 Task: Add Barbara's Oats Shredded Cereal to the cart.
Action: Mouse moved to (663, 248)
Screenshot: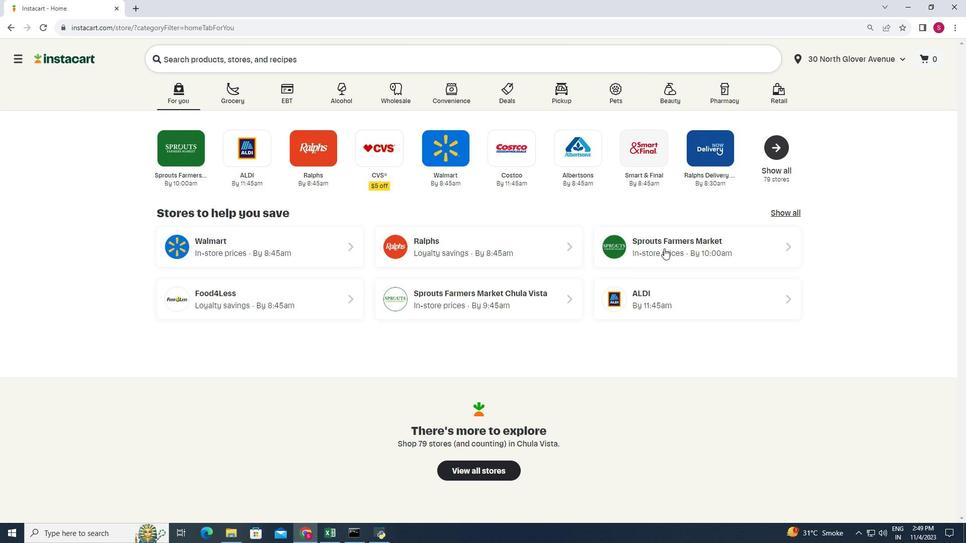 
Action: Mouse pressed left at (663, 248)
Screenshot: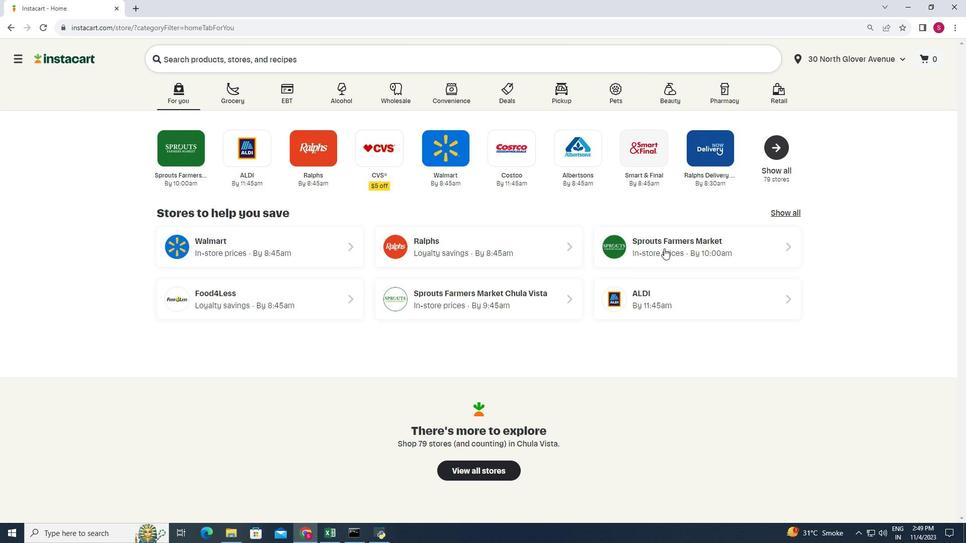 
Action: Mouse moved to (48, 348)
Screenshot: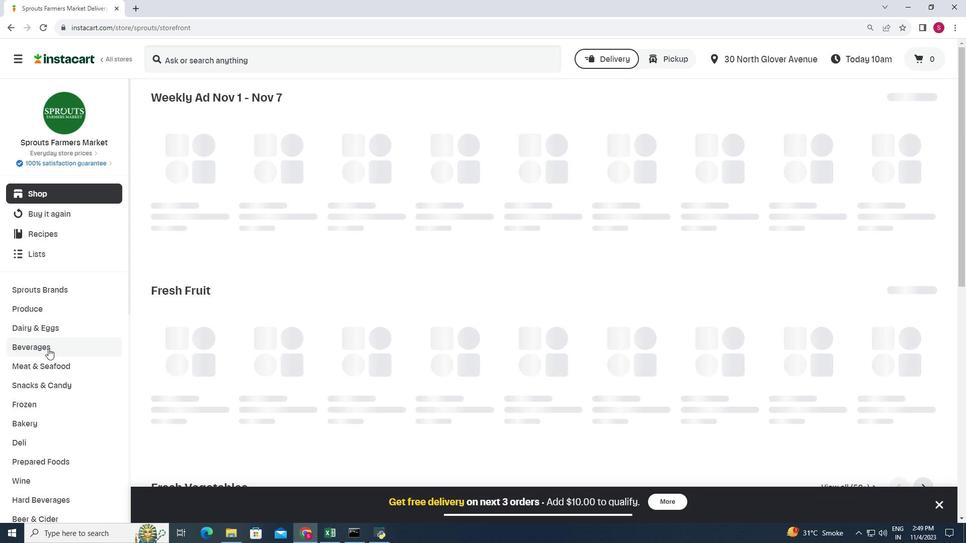 
Action: Mouse scrolled (48, 348) with delta (0, 0)
Screenshot: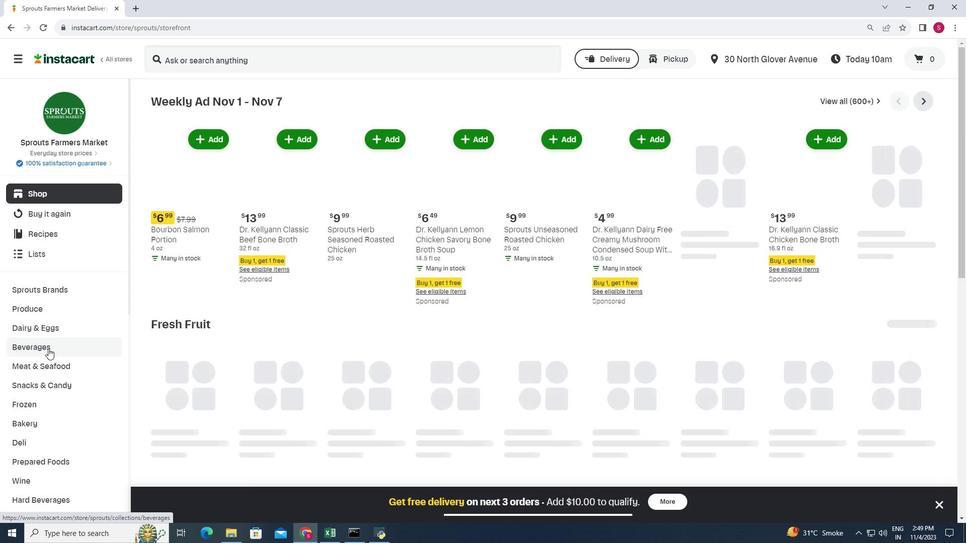 
Action: Mouse scrolled (48, 348) with delta (0, 0)
Screenshot: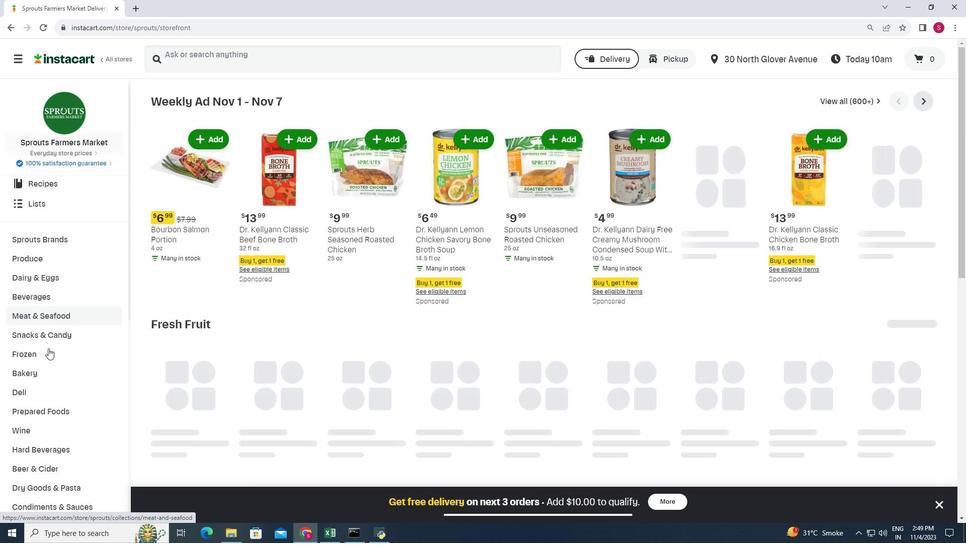 
Action: Mouse scrolled (48, 348) with delta (0, 0)
Screenshot: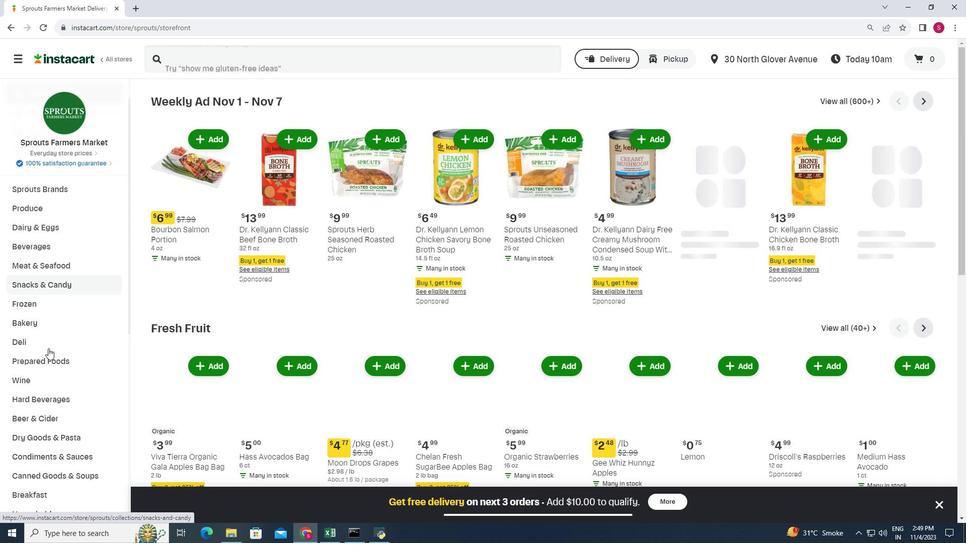 
Action: Mouse moved to (35, 439)
Screenshot: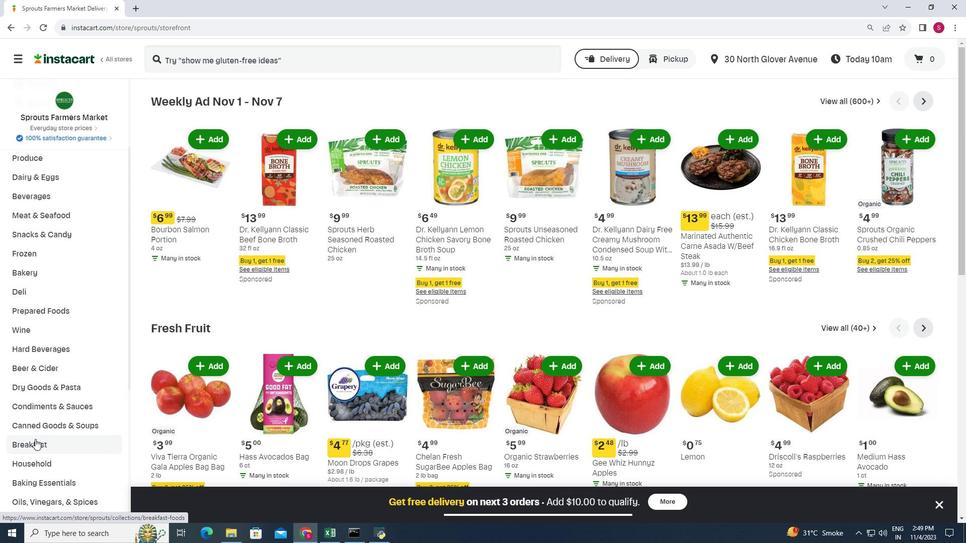 
Action: Mouse pressed left at (35, 439)
Screenshot: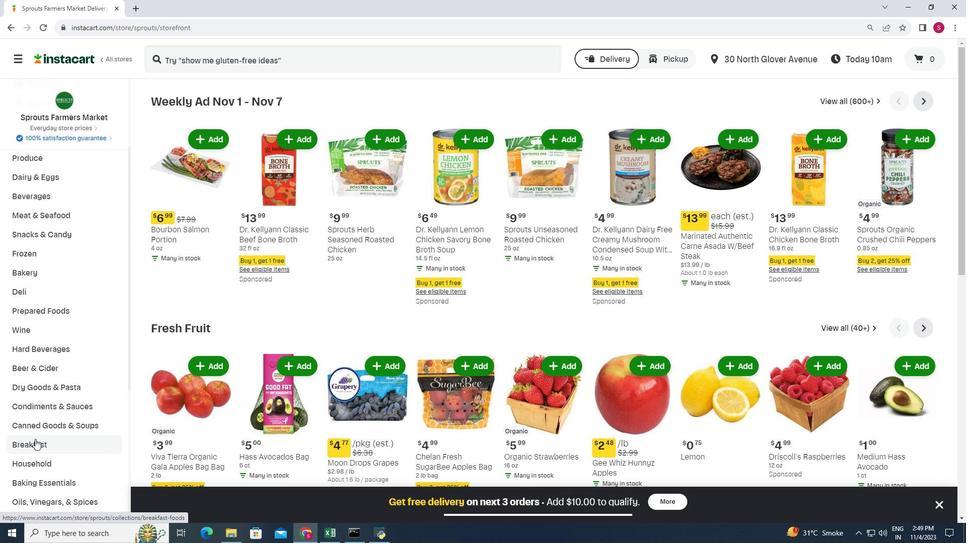
Action: Mouse moved to (662, 130)
Screenshot: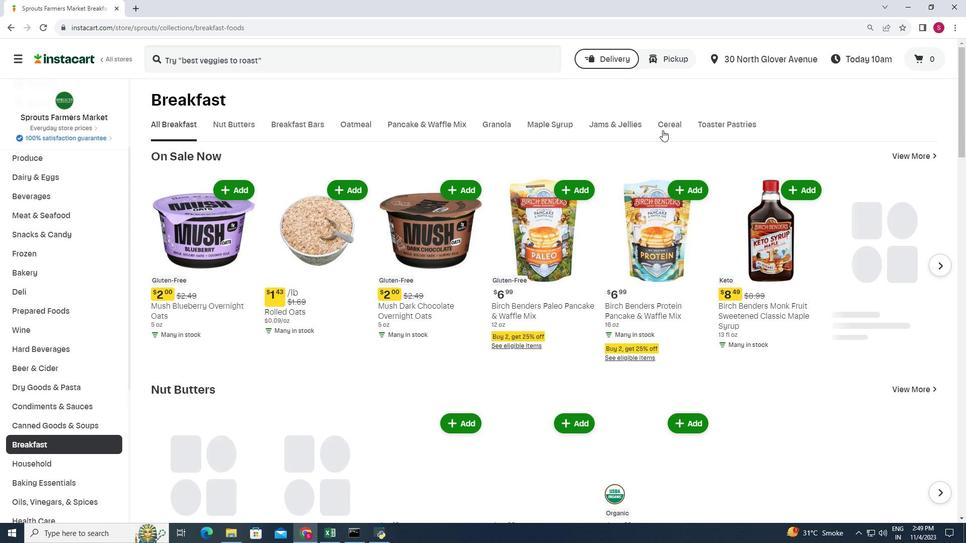 
Action: Mouse pressed left at (662, 130)
Screenshot: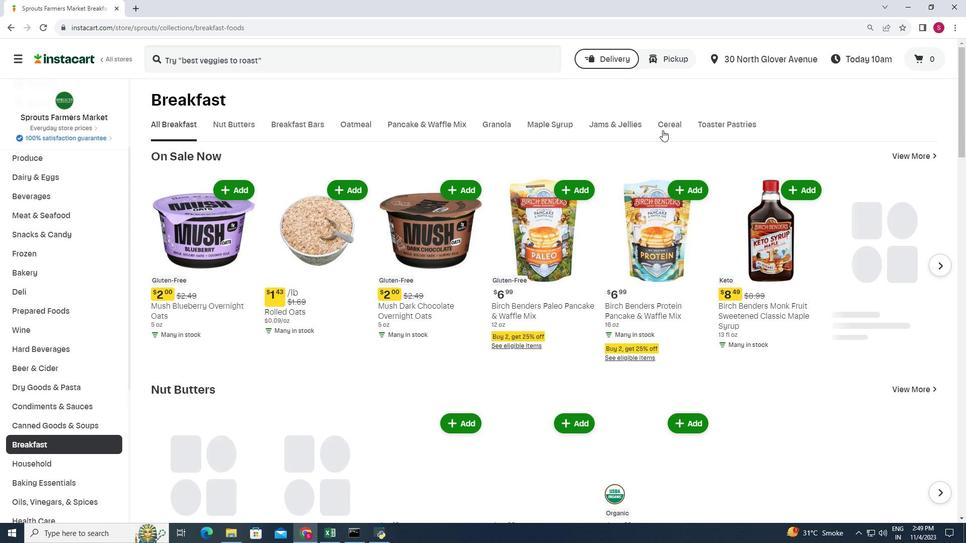 
Action: Mouse moved to (354, 177)
Screenshot: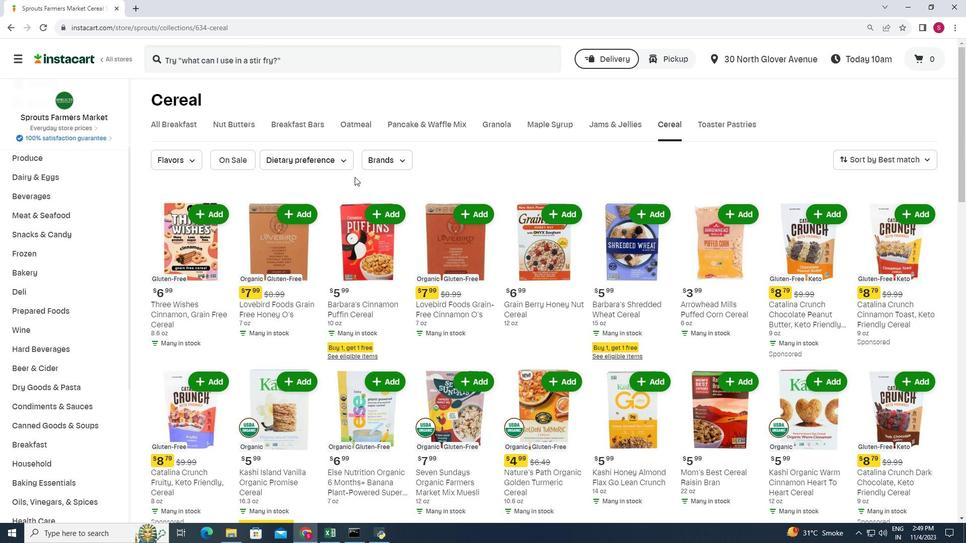 
Action: Mouse scrolled (354, 176) with delta (0, 0)
Screenshot: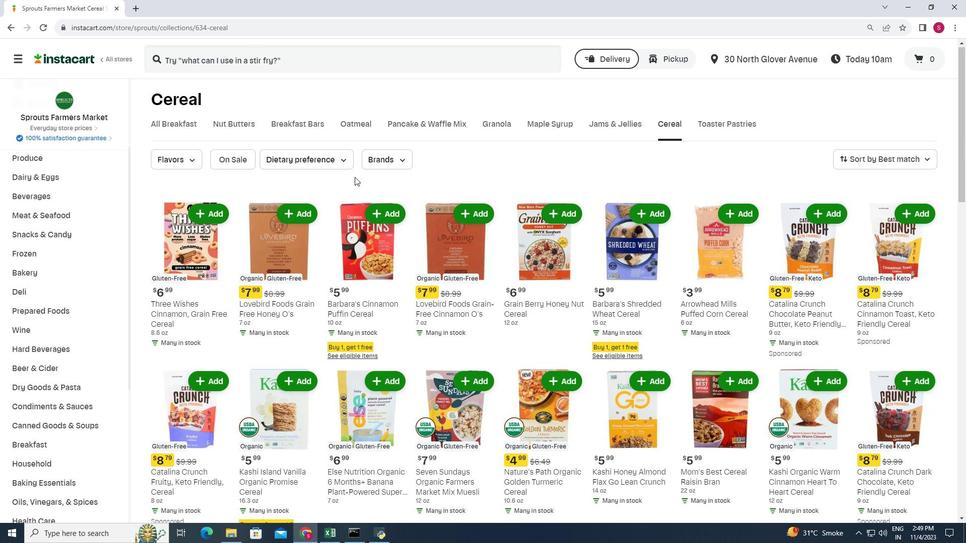 
Action: Mouse moved to (406, 226)
Screenshot: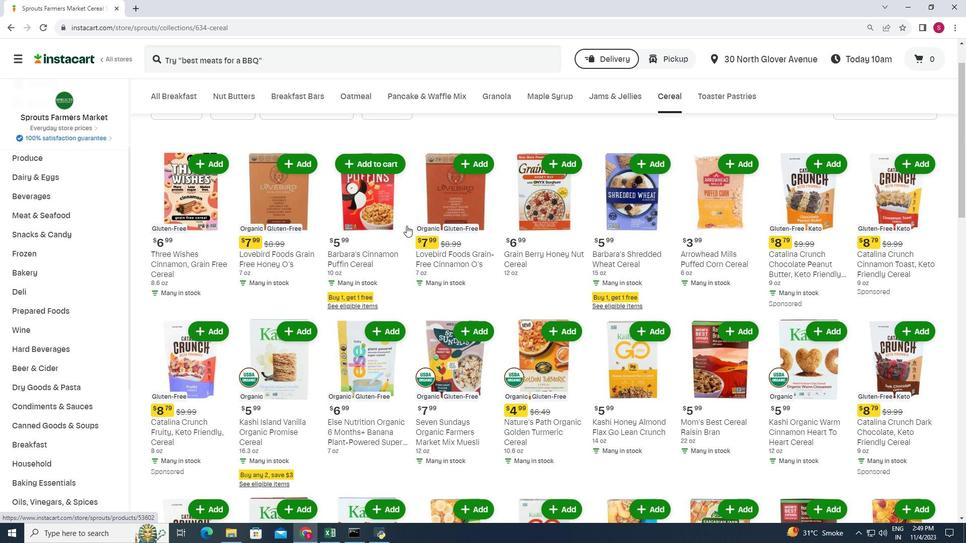 
Action: Mouse scrolled (406, 225) with delta (0, 0)
Screenshot: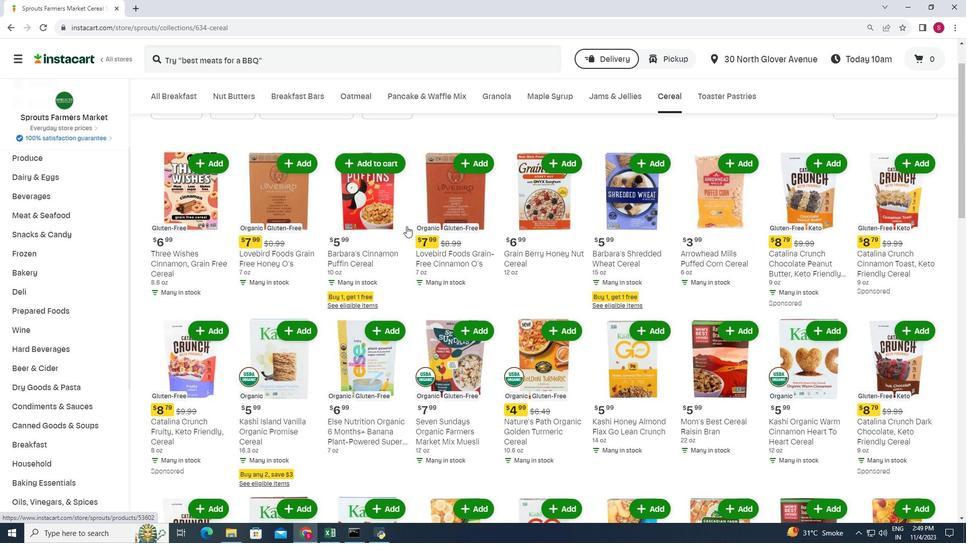 
Action: Mouse moved to (406, 226)
Screenshot: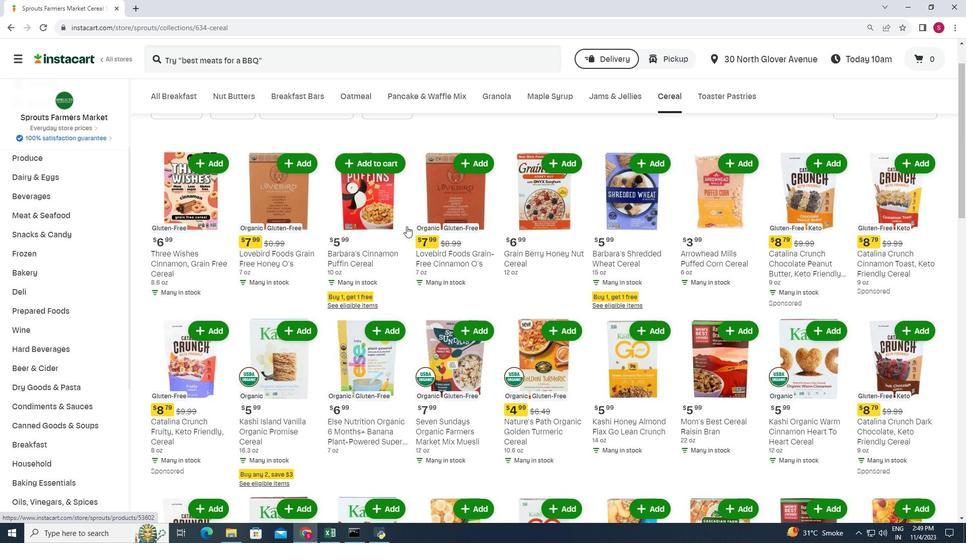 
Action: Mouse scrolled (406, 226) with delta (0, 0)
Screenshot: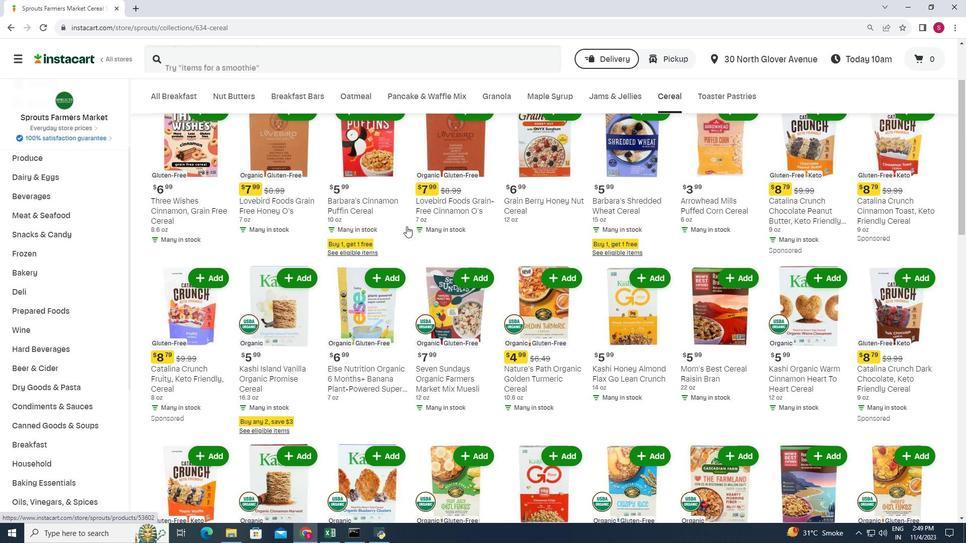 
Action: Mouse moved to (407, 226)
Screenshot: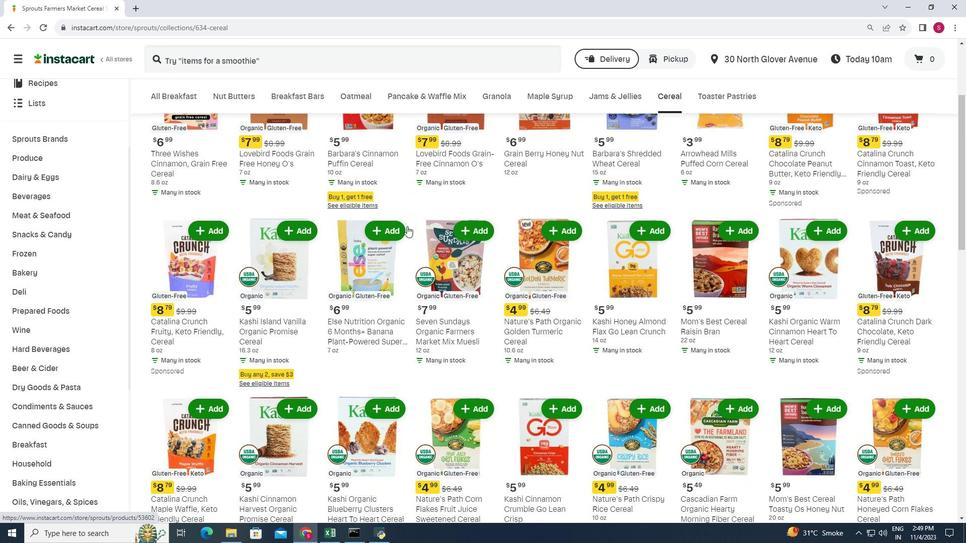 
Action: Mouse scrolled (407, 226) with delta (0, 0)
Screenshot: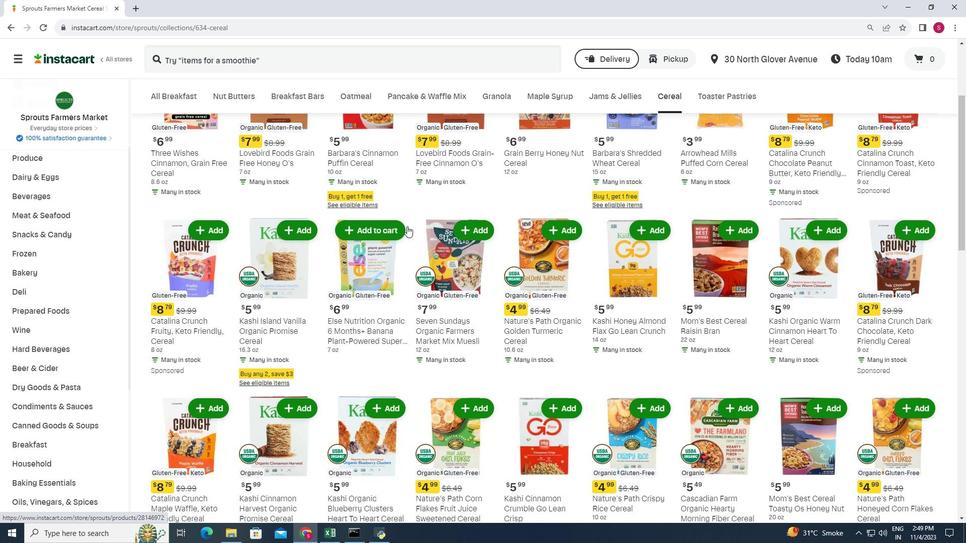 
Action: Mouse scrolled (407, 226) with delta (0, 0)
Screenshot: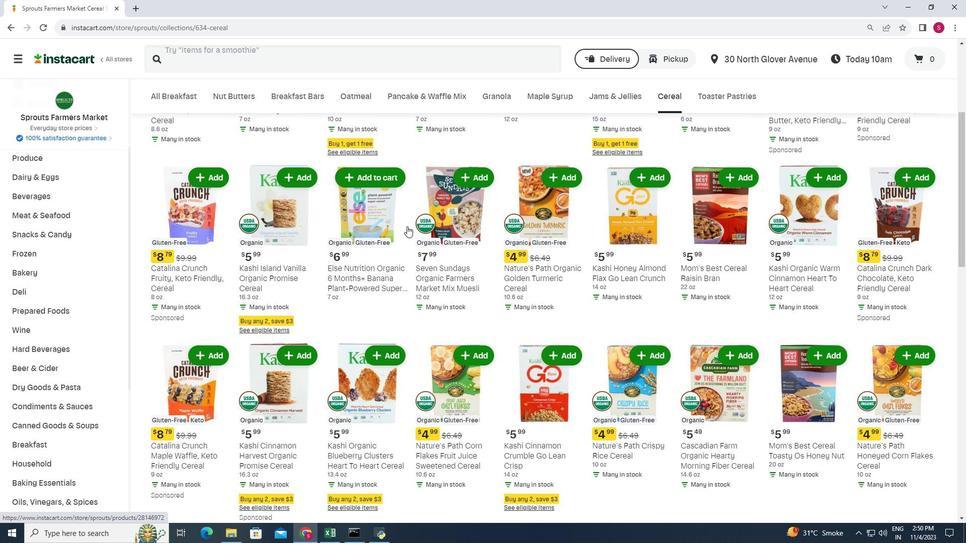 
Action: Mouse scrolled (407, 226) with delta (0, 0)
Screenshot: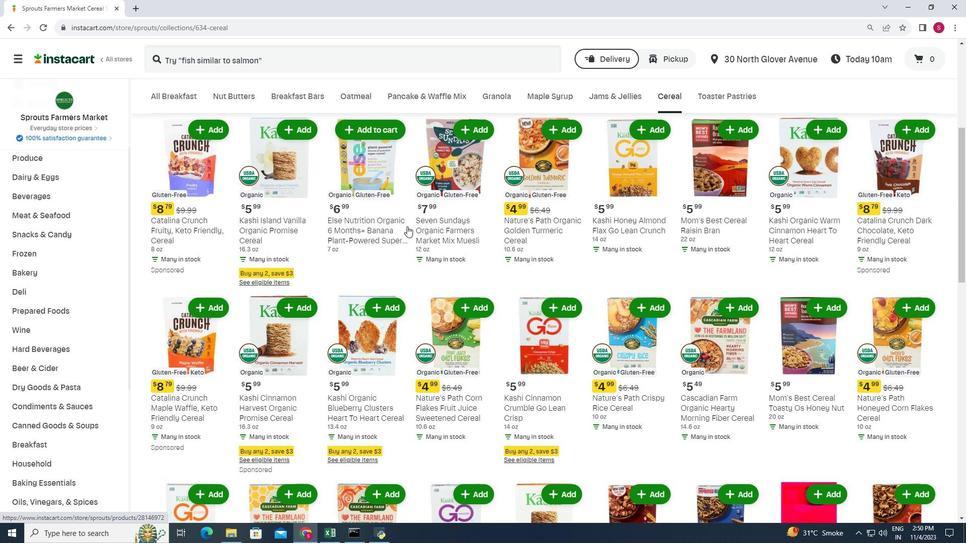 
Action: Mouse scrolled (407, 226) with delta (0, 0)
Screenshot: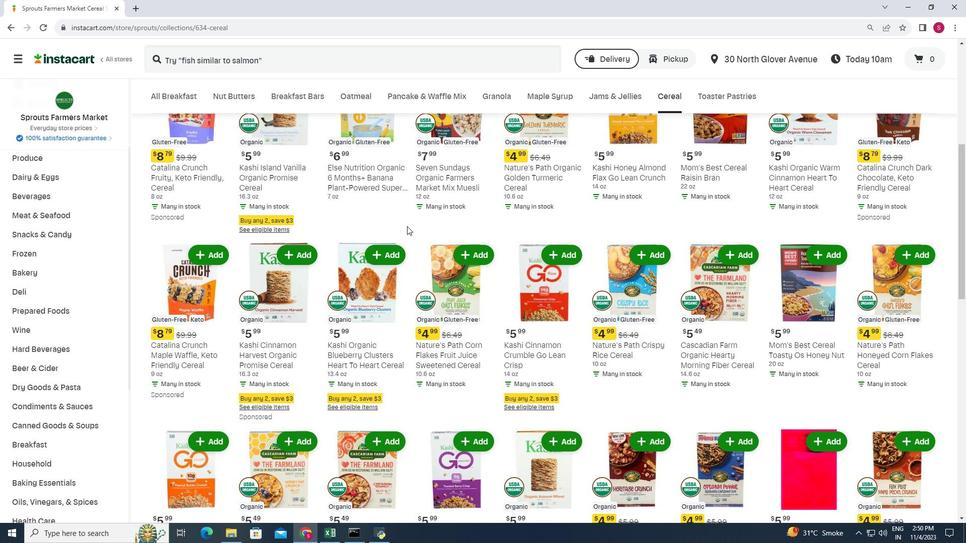 
Action: Mouse scrolled (407, 226) with delta (0, 0)
Screenshot: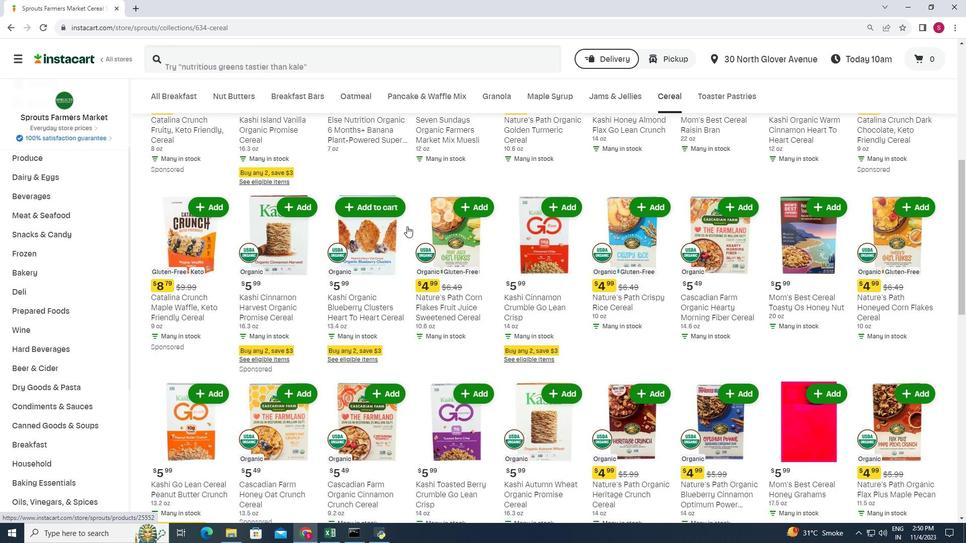 
Action: Mouse scrolled (407, 226) with delta (0, 0)
Screenshot: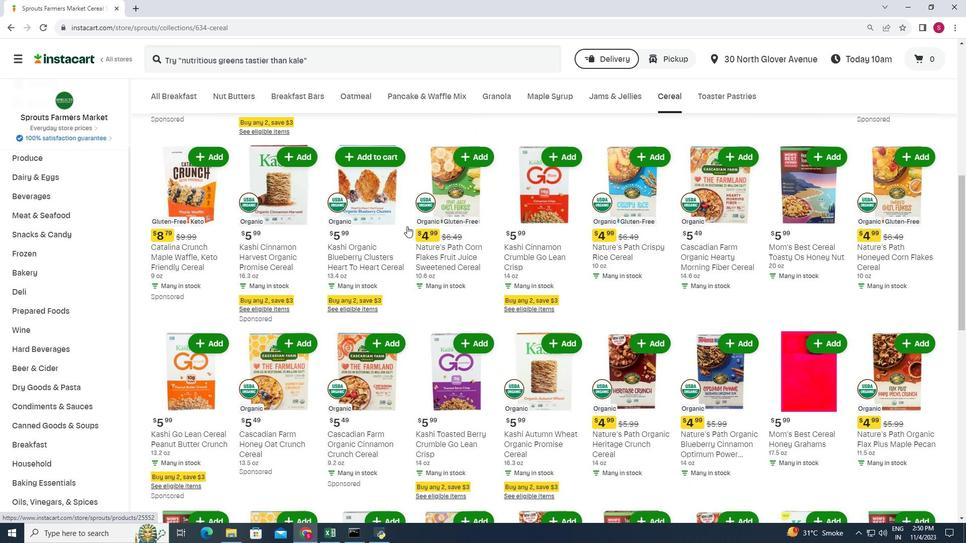 
Action: Mouse scrolled (407, 226) with delta (0, 0)
Screenshot: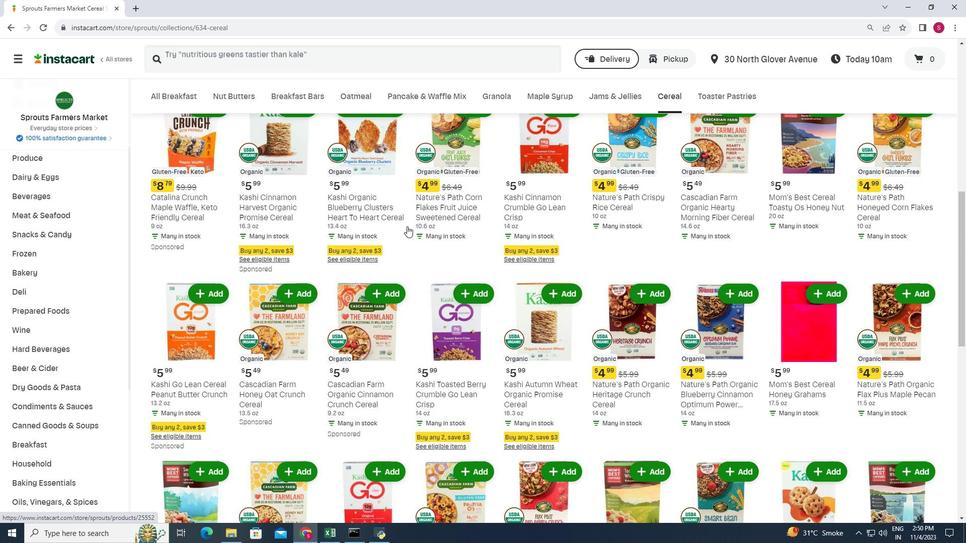 
Action: Mouse scrolled (407, 226) with delta (0, 0)
Screenshot: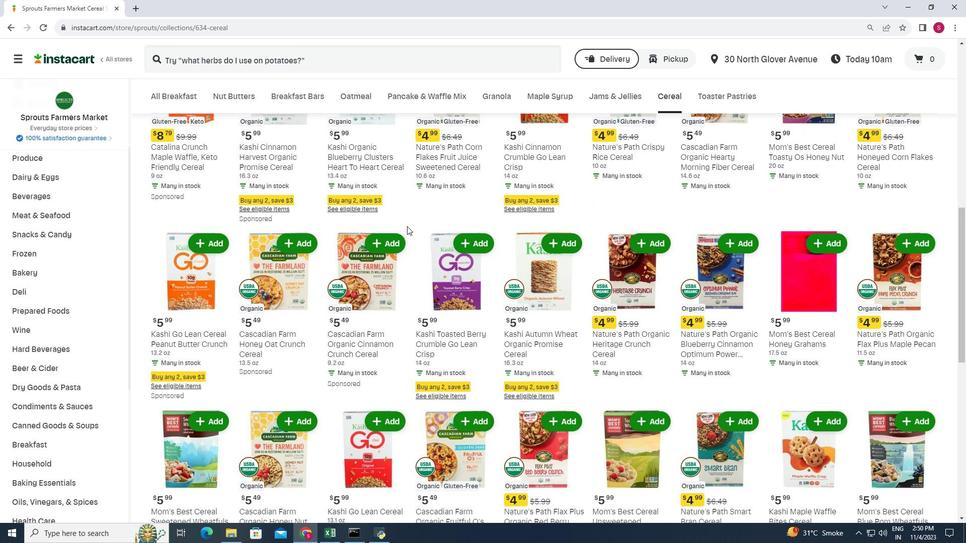 
Action: Mouse scrolled (407, 226) with delta (0, 0)
Screenshot: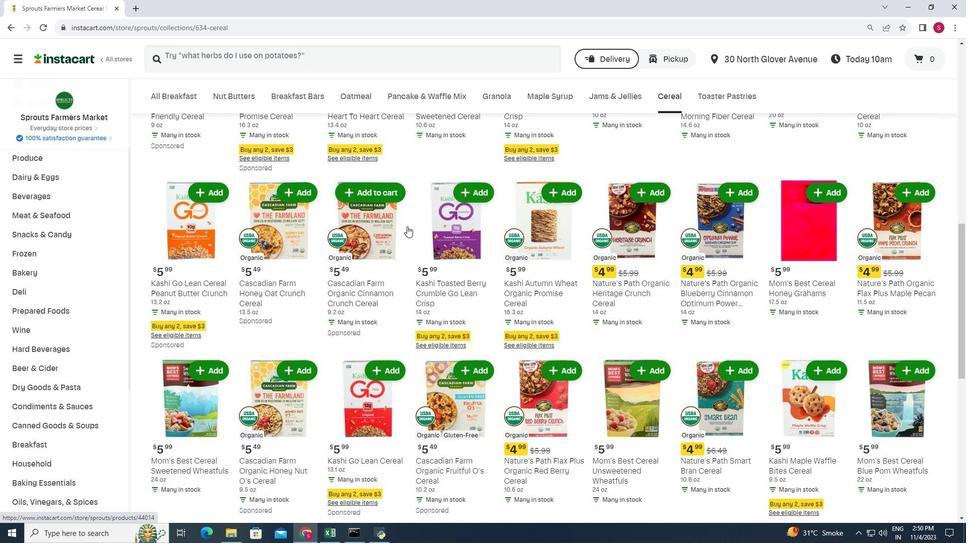 
Action: Mouse scrolled (407, 226) with delta (0, 0)
Screenshot: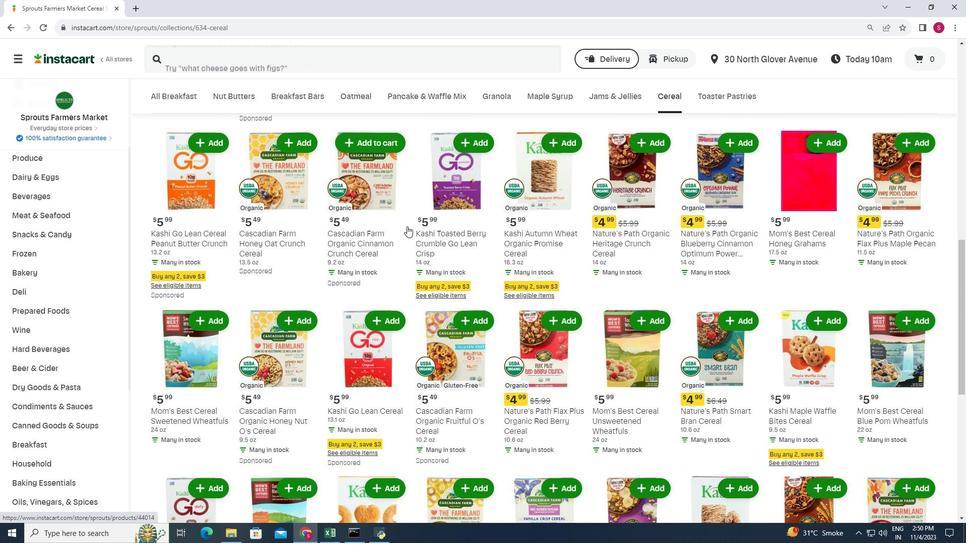 
Action: Mouse scrolled (407, 226) with delta (0, 0)
Screenshot: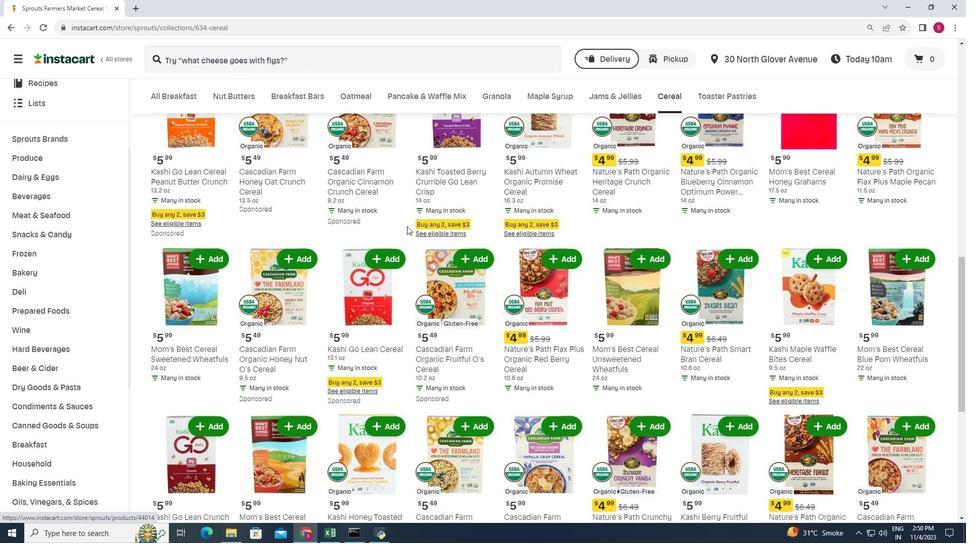 
Action: Mouse scrolled (407, 226) with delta (0, 0)
Screenshot: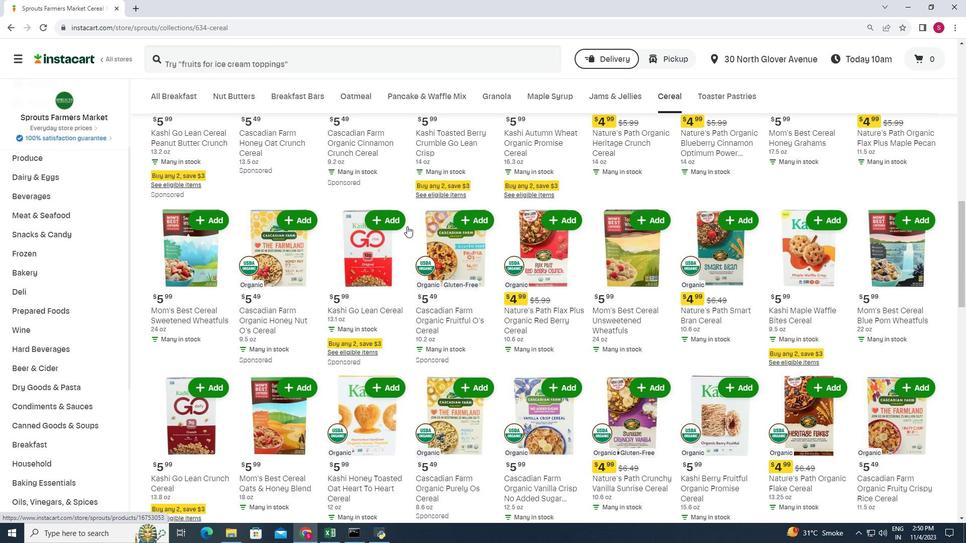 
Action: Mouse scrolled (407, 226) with delta (0, 0)
Screenshot: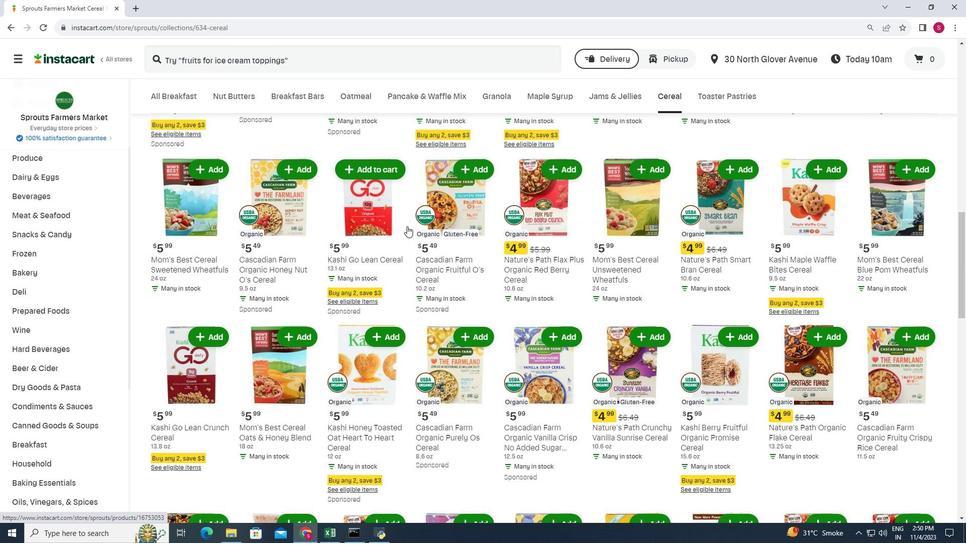 
Action: Mouse scrolled (407, 226) with delta (0, 0)
Screenshot: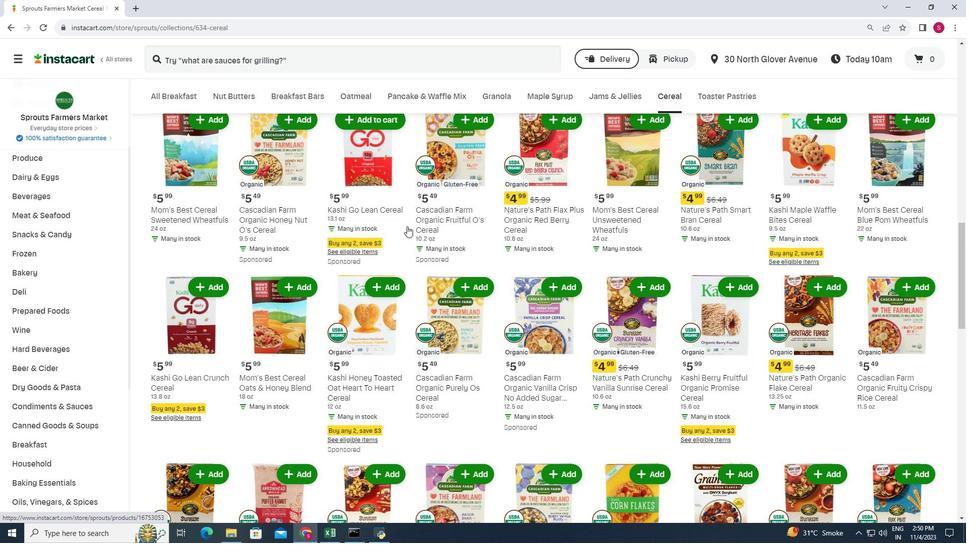
Action: Mouse scrolled (407, 226) with delta (0, 0)
Screenshot: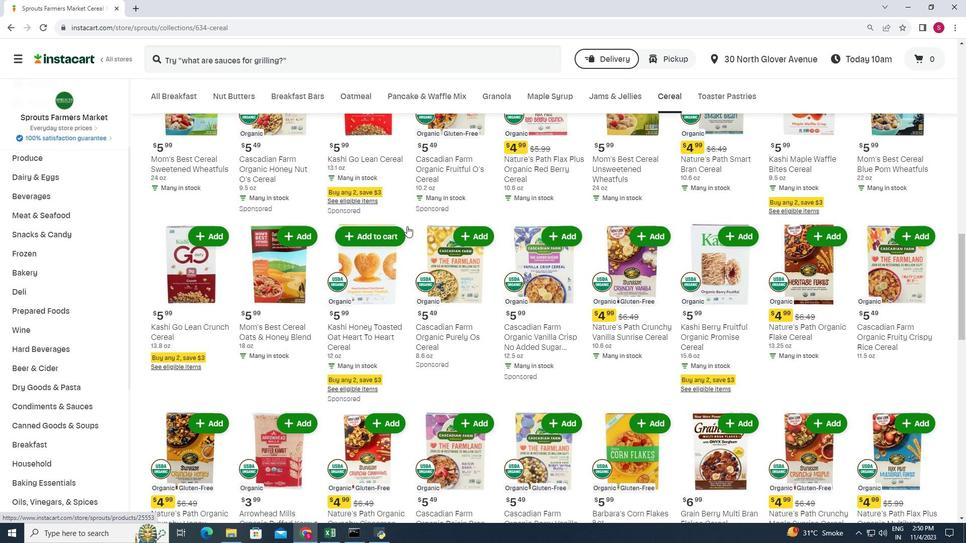 
Action: Mouse scrolled (407, 226) with delta (0, 0)
Screenshot: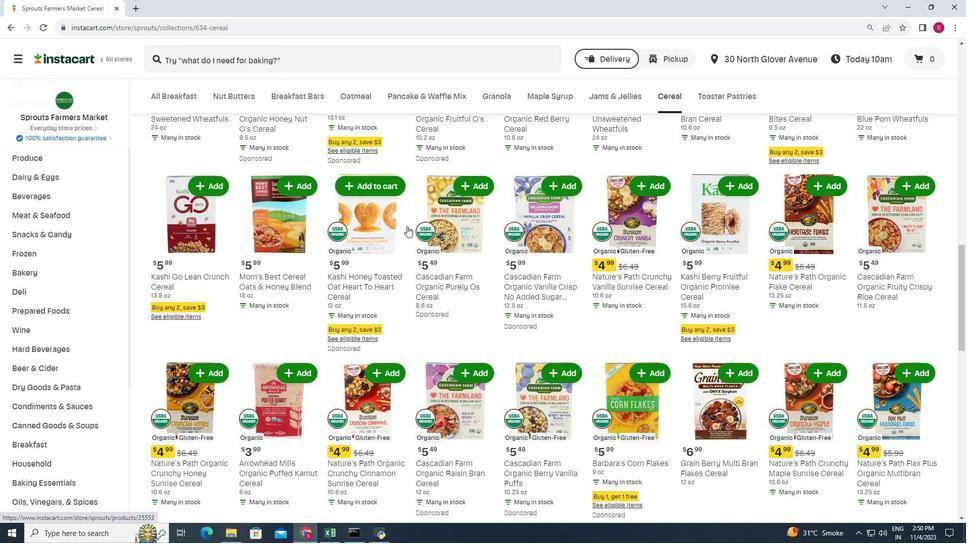 
Action: Mouse scrolled (407, 226) with delta (0, 0)
Screenshot: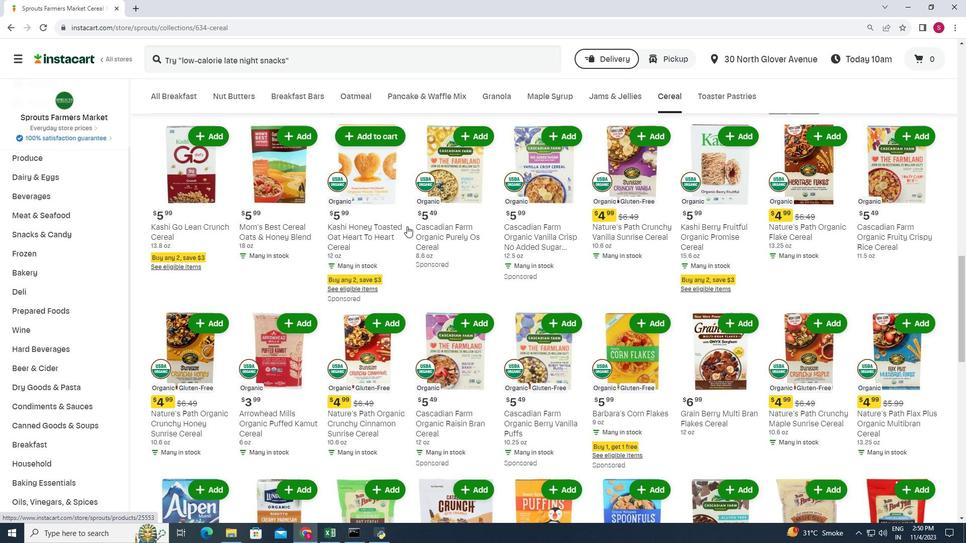 
Action: Mouse scrolled (407, 226) with delta (0, 0)
Screenshot: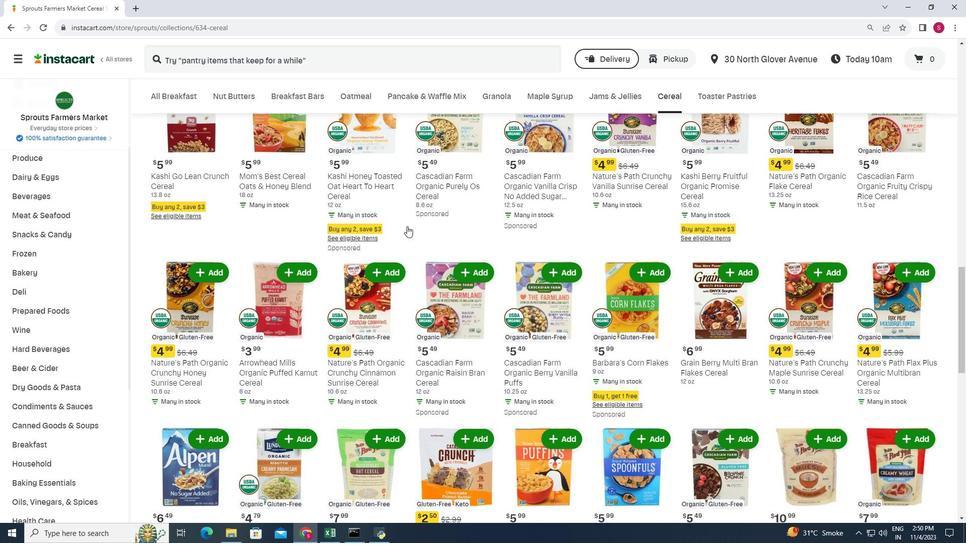 
Action: Mouse scrolled (407, 226) with delta (0, 0)
Screenshot: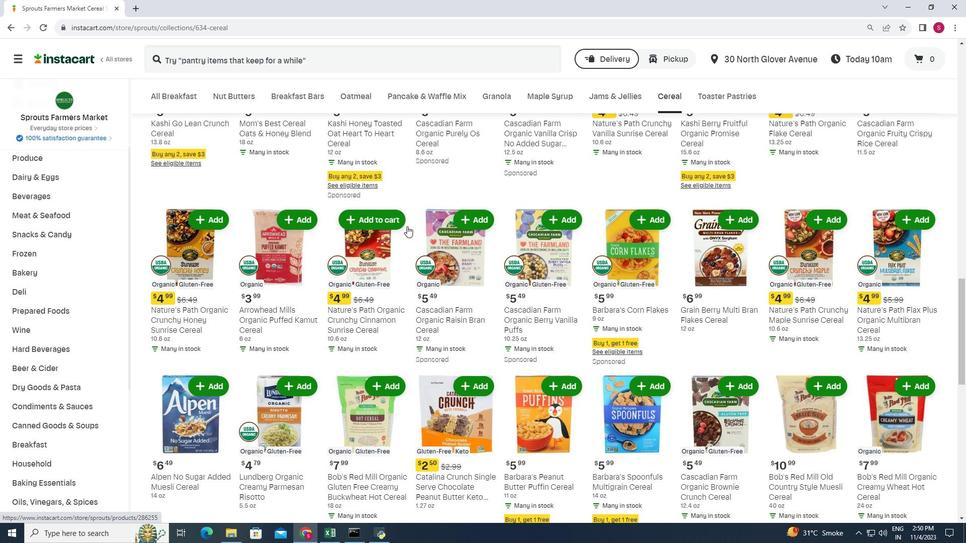 
Action: Mouse scrolled (407, 226) with delta (0, 0)
Screenshot: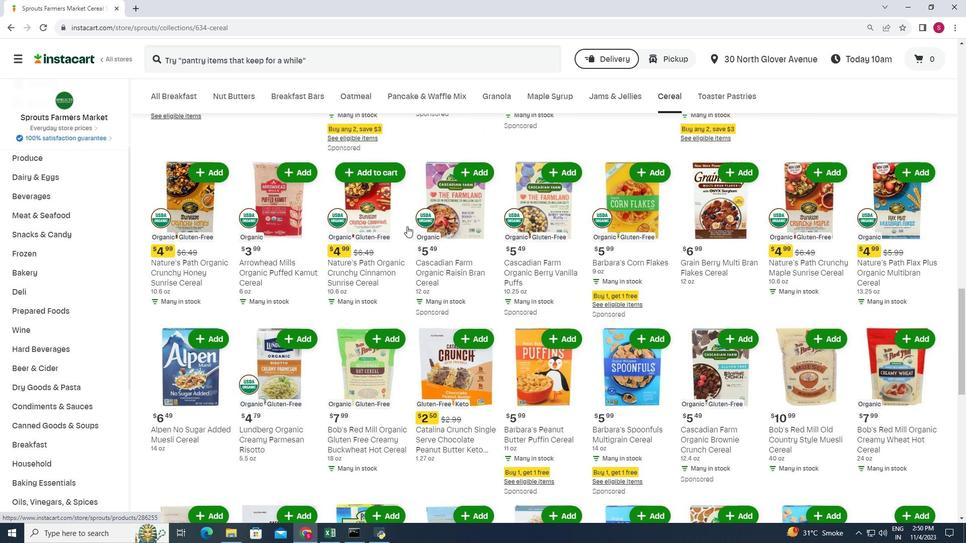 
Action: Mouse scrolled (407, 226) with delta (0, 0)
Screenshot: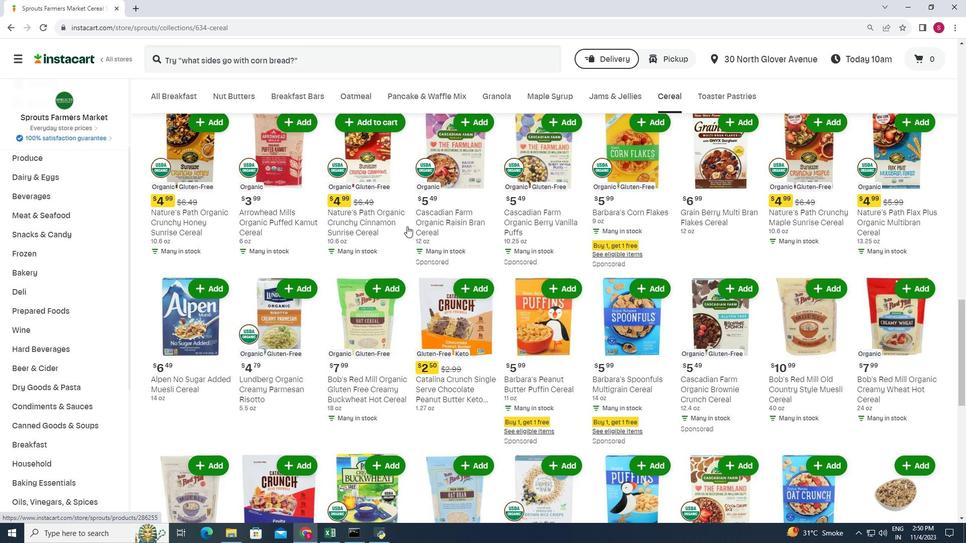 
Action: Mouse scrolled (407, 226) with delta (0, 0)
Screenshot: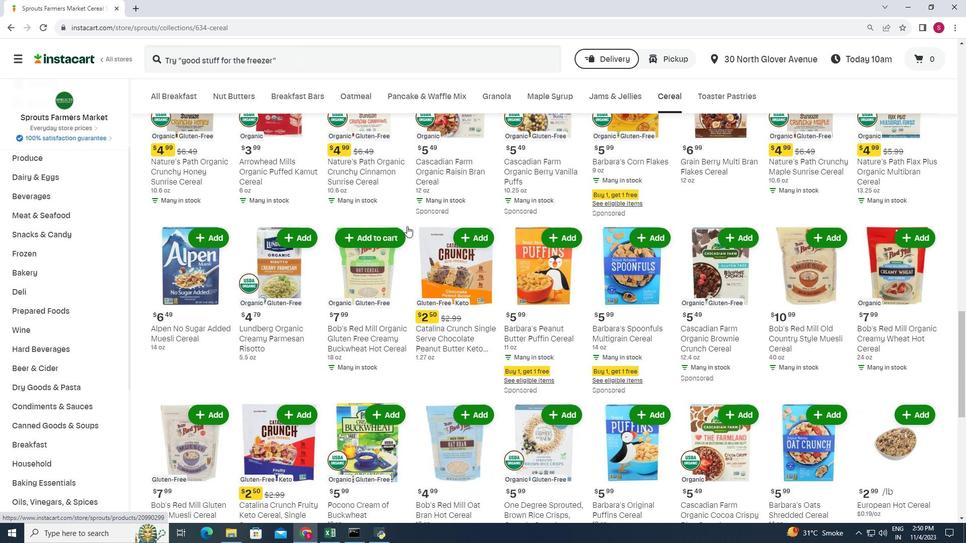 
Action: Mouse scrolled (407, 226) with delta (0, 0)
Screenshot: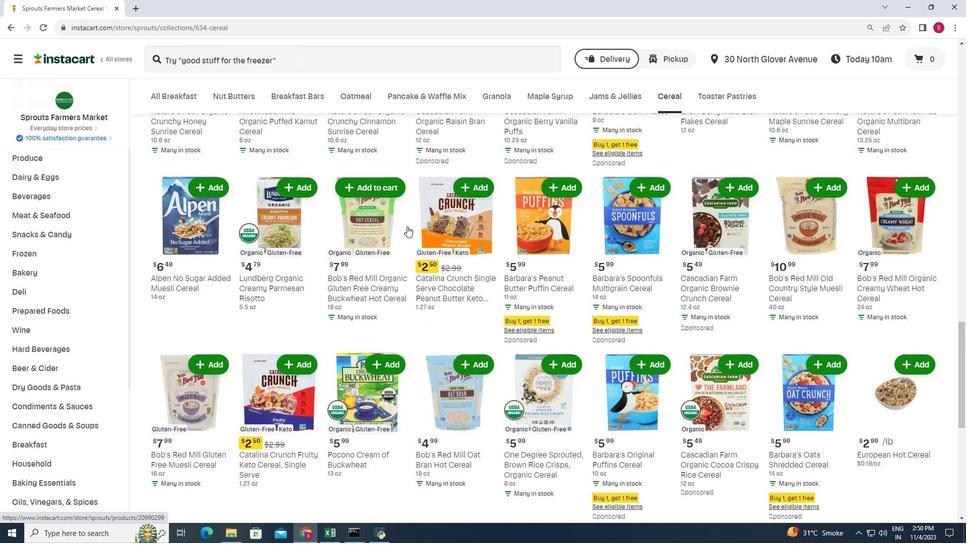 
Action: Mouse scrolled (407, 226) with delta (0, 0)
Screenshot: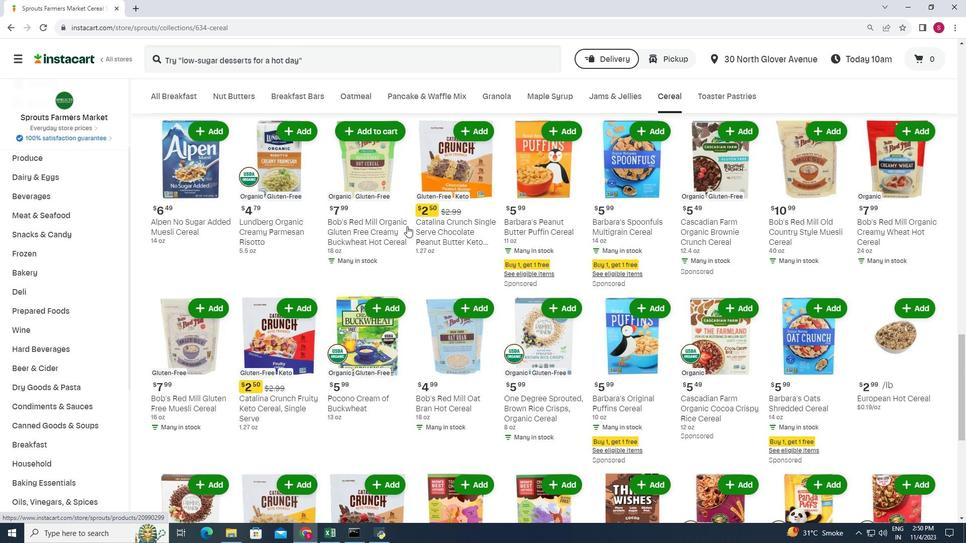 
Action: Mouse scrolled (407, 226) with delta (0, 0)
Screenshot: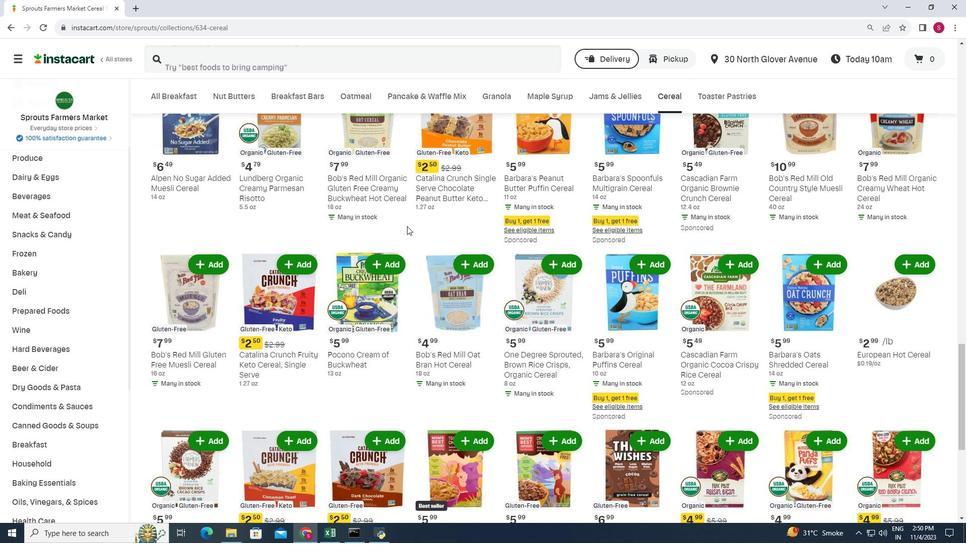 
Action: Mouse moved to (824, 205)
Screenshot: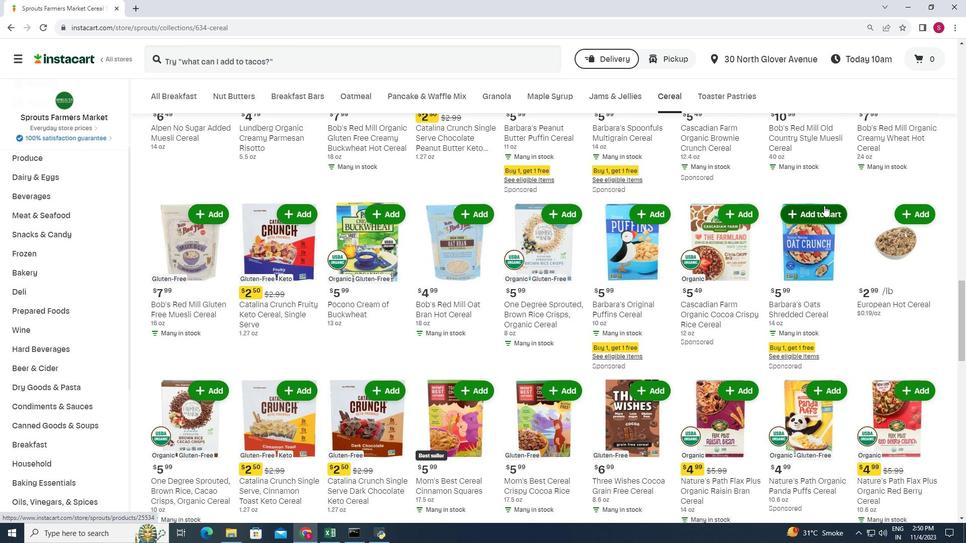 
Action: Mouse pressed left at (824, 205)
Screenshot: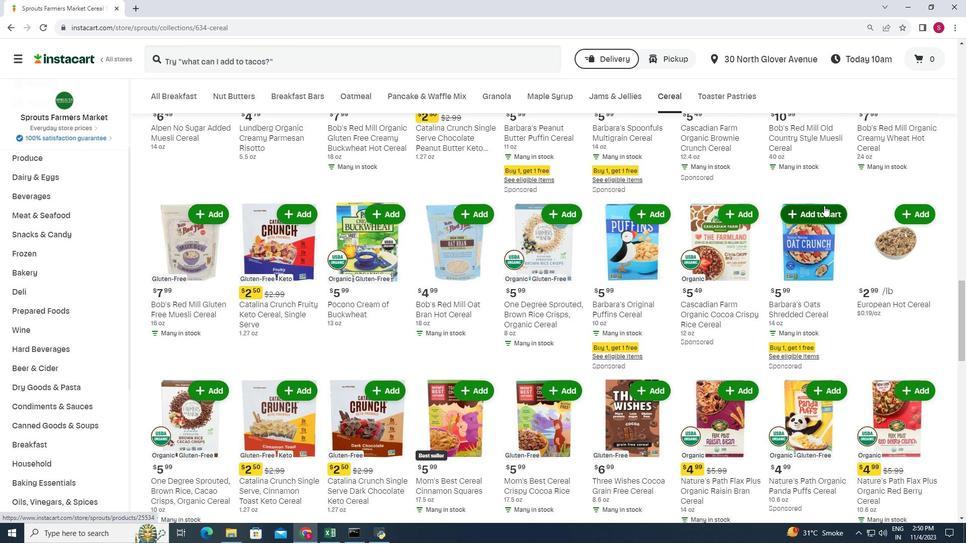 
Action: Mouse moved to (833, 180)
Screenshot: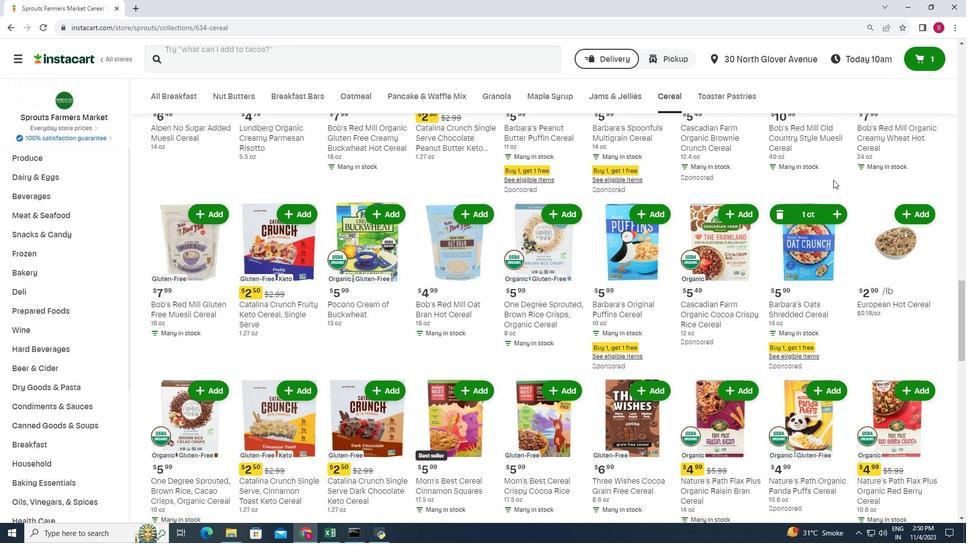 
